 Task: Add an event with the title Casual Coffee Meeting with Potential Investor, date '2024/03/22', time 9:15 AM to 11:15 AM, logged in from the account softage.10@softage.netand send the event invitation to softage.9@softage.net and softage.8@softage.net. Set a reminder for the event 2 hour before
Action: Mouse moved to (102, 126)
Screenshot: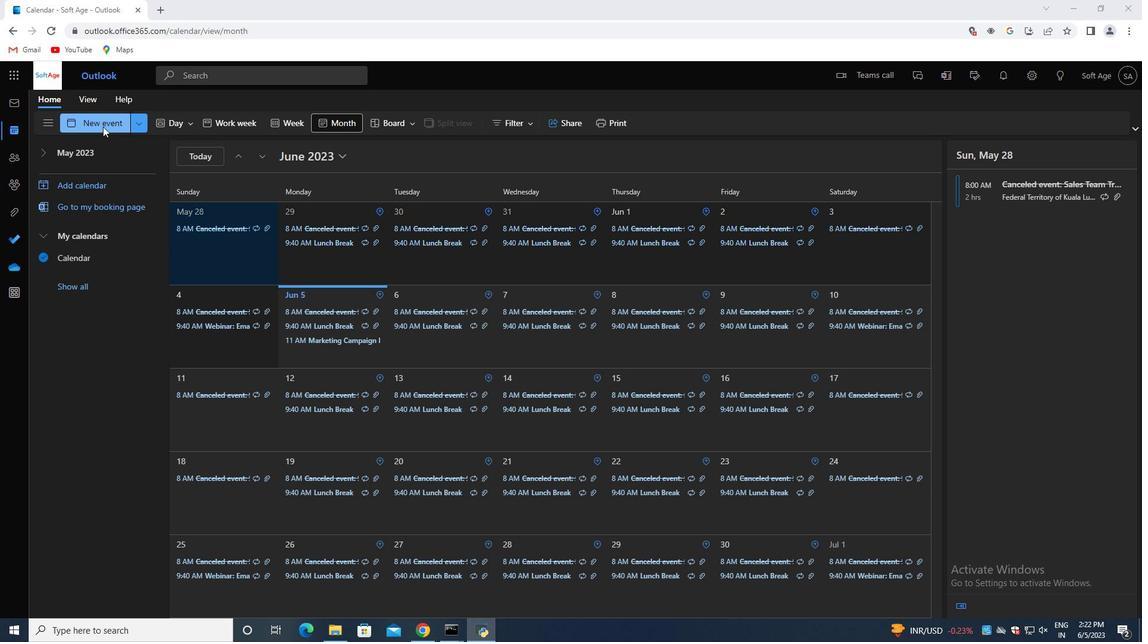 
Action: Mouse pressed left at (102, 126)
Screenshot: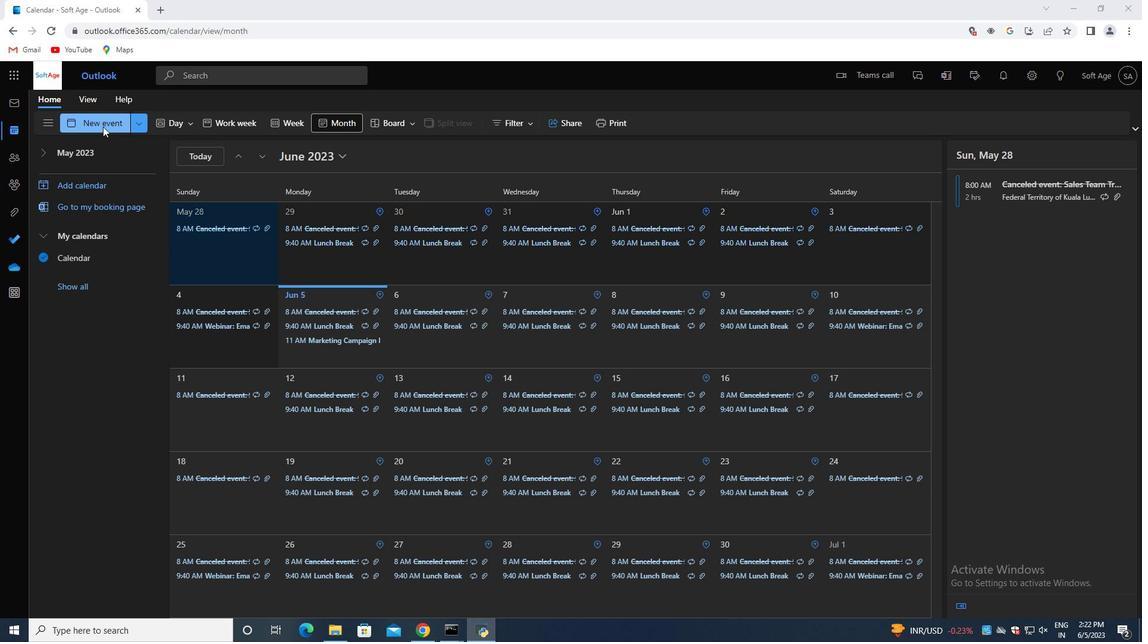 
Action: Mouse moved to (333, 200)
Screenshot: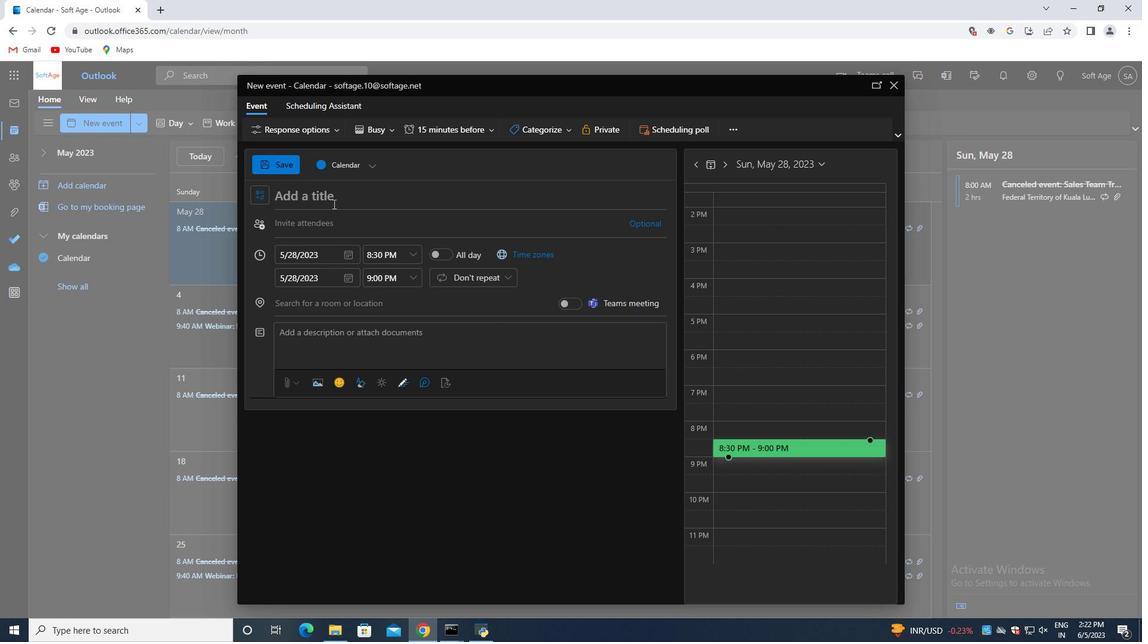 
Action: Mouse pressed left at (333, 200)
Screenshot: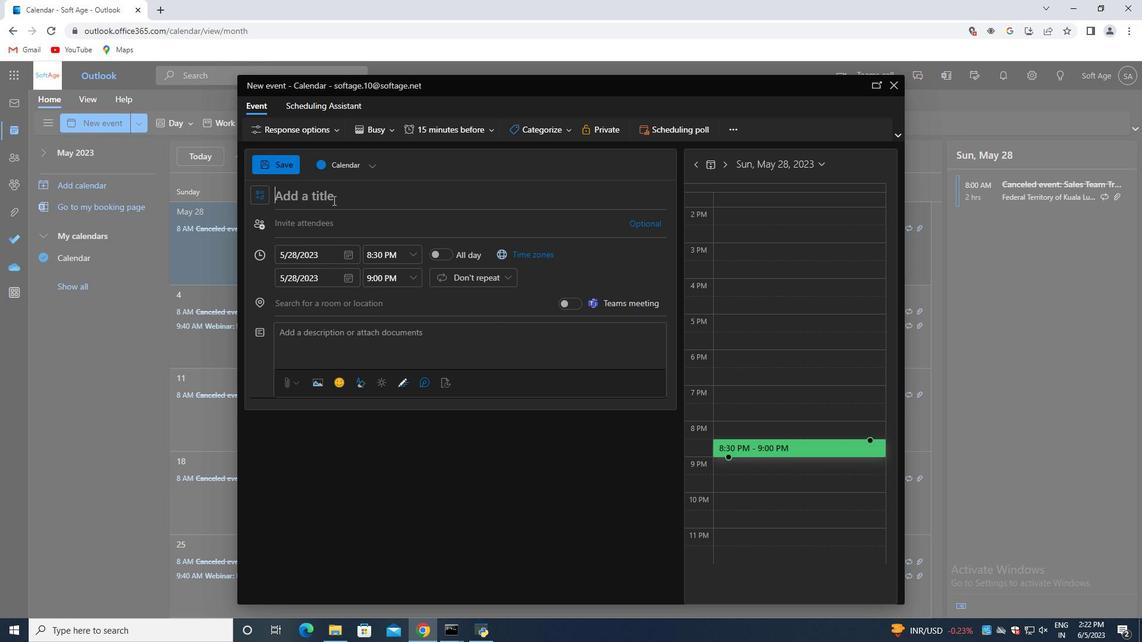 
Action: Mouse moved to (329, 198)
Screenshot: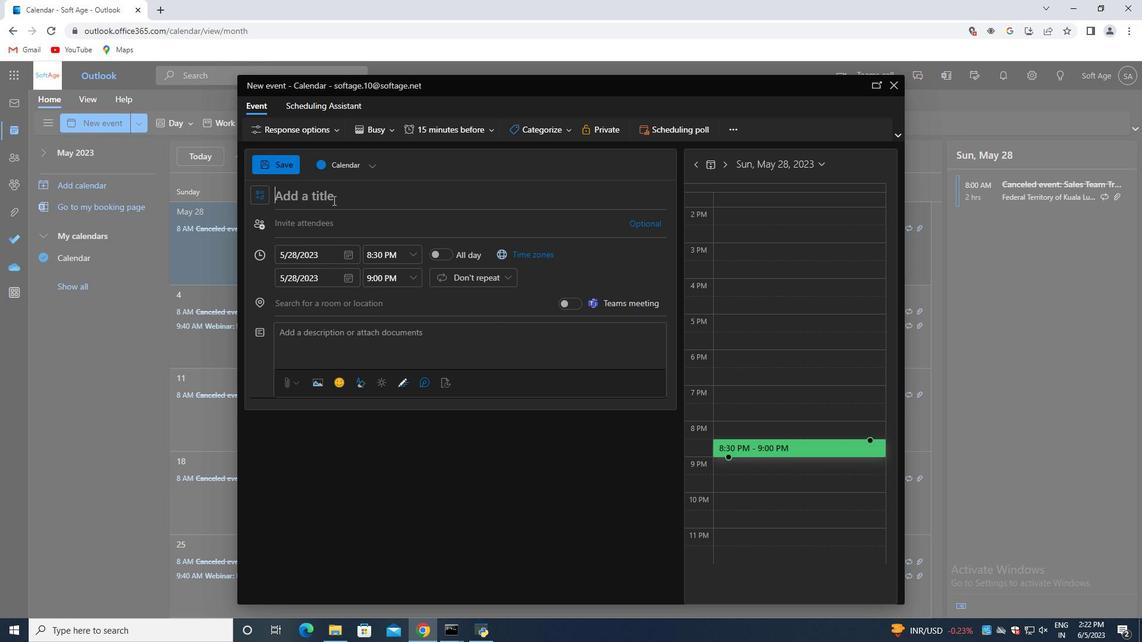 
Action: Key pressed <Key.shift>Casual<Key.space><Key.shift>Coffee<Key.space><Key.shift>Meeting<Key.space>with<Key.space><Key.shift>Potential<Key.space><Key.shift>Investor
Screenshot: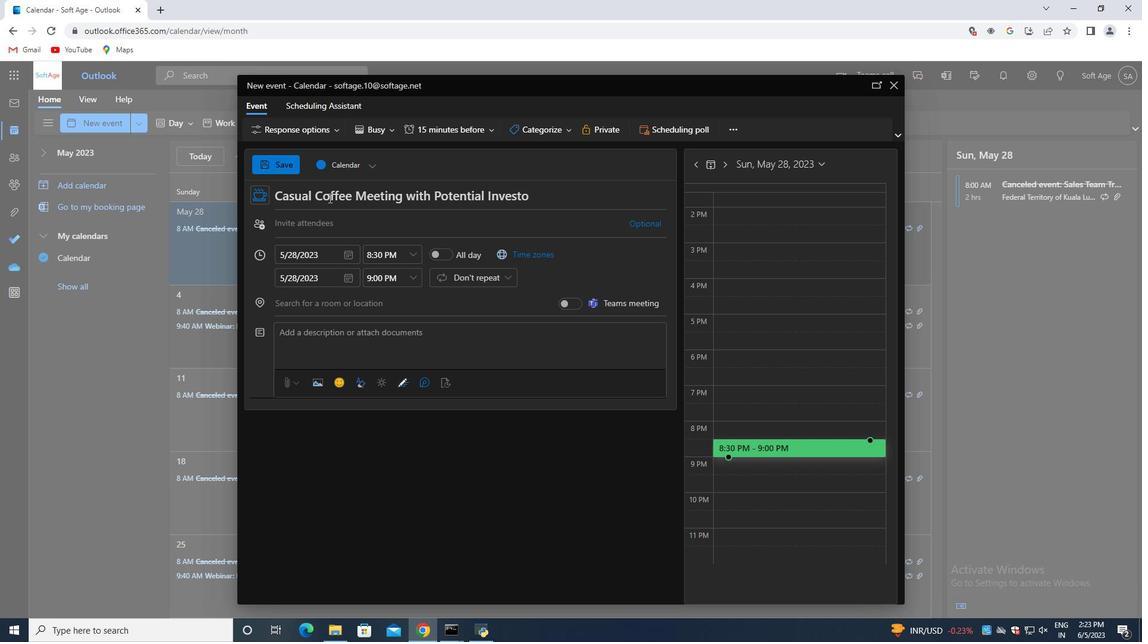 
Action: Mouse moved to (346, 254)
Screenshot: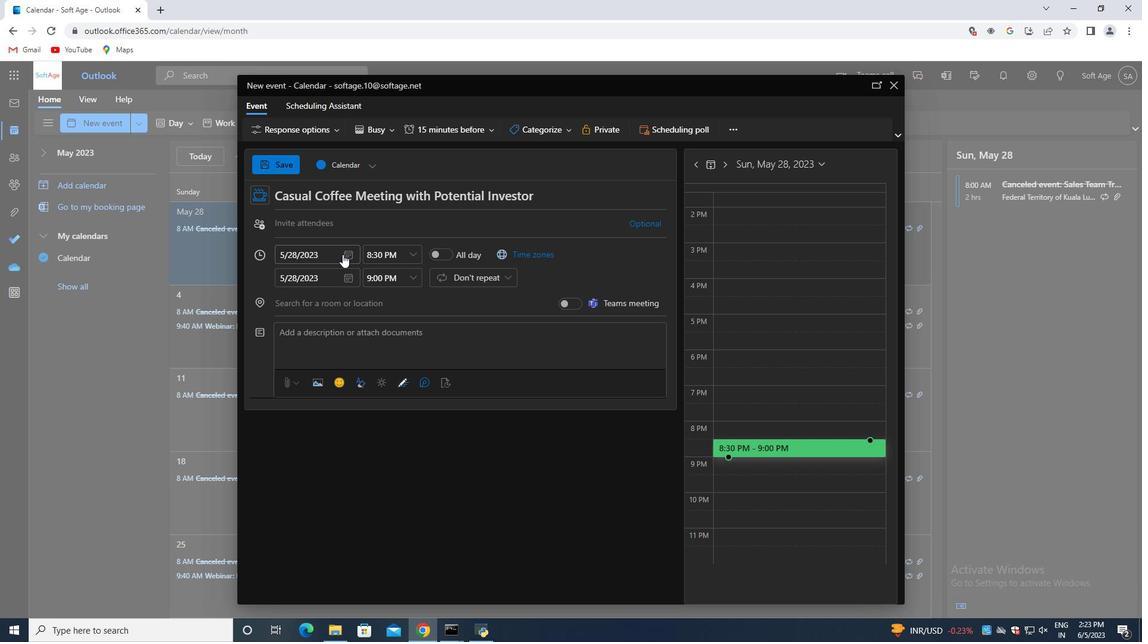 
Action: Mouse pressed left at (346, 254)
Screenshot: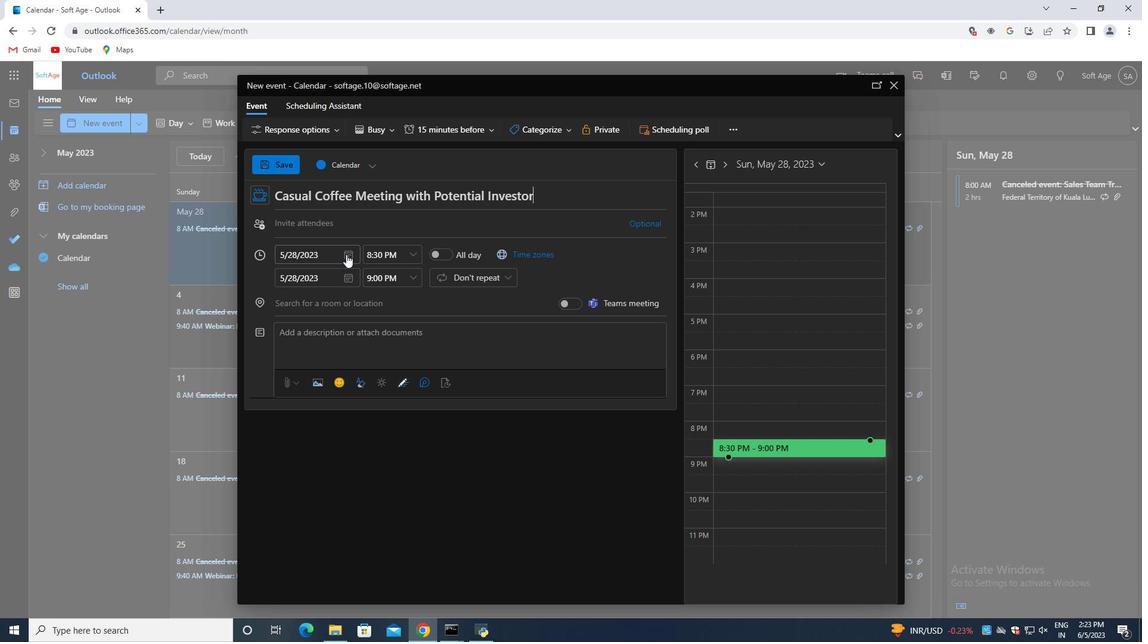 
Action: Mouse moved to (390, 279)
Screenshot: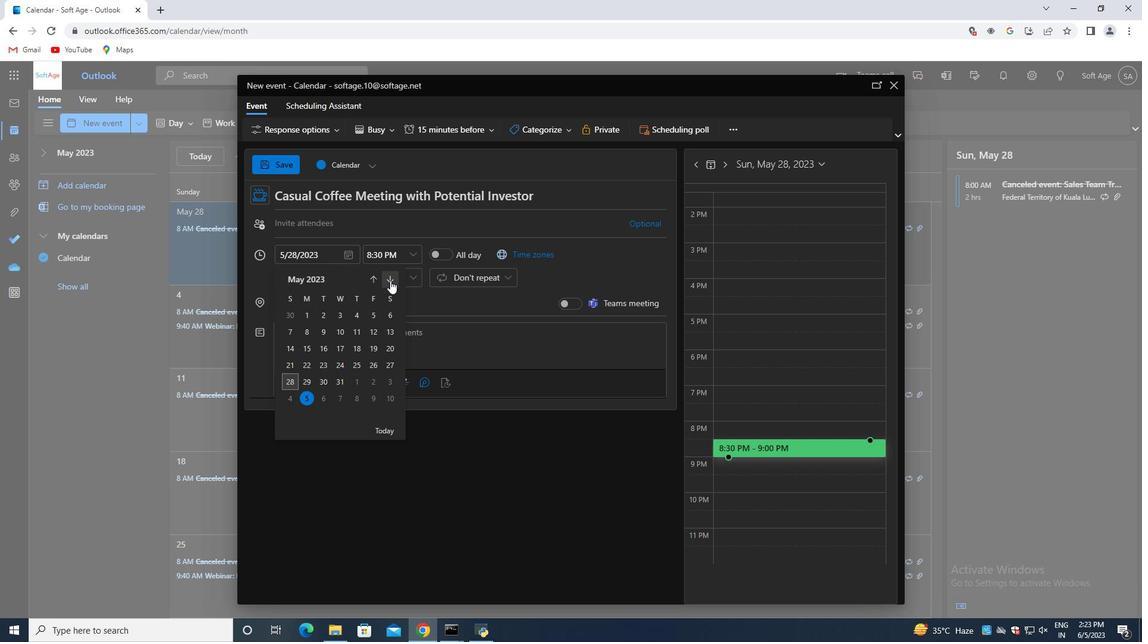 
Action: Mouse pressed left at (390, 279)
Screenshot: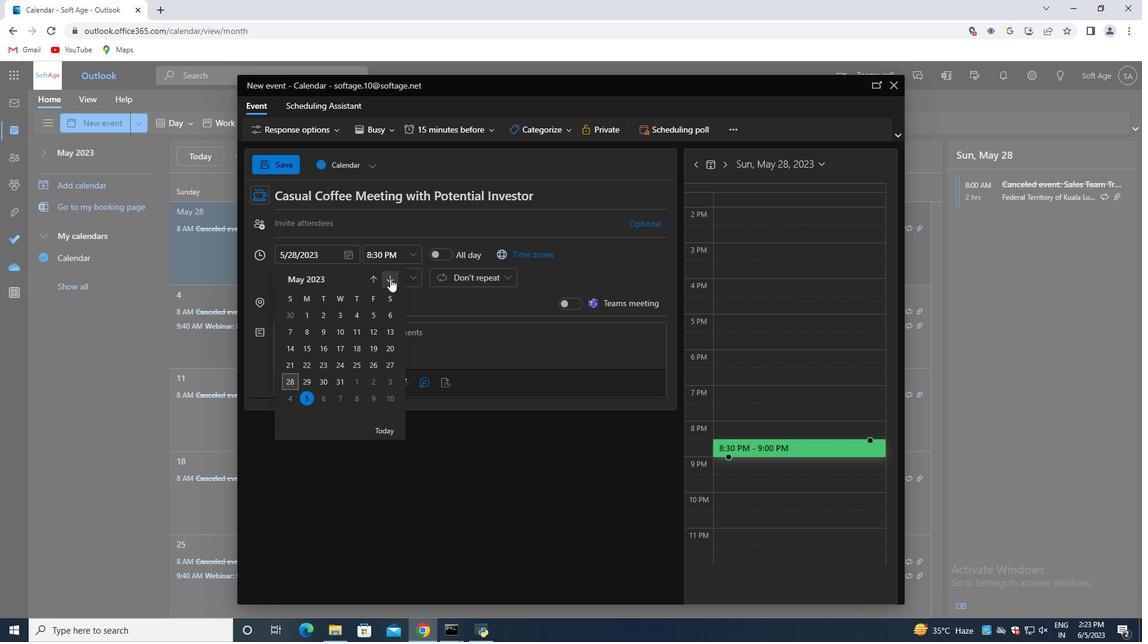 
Action: Mouse pressed left at (390, 279)
Screenshot: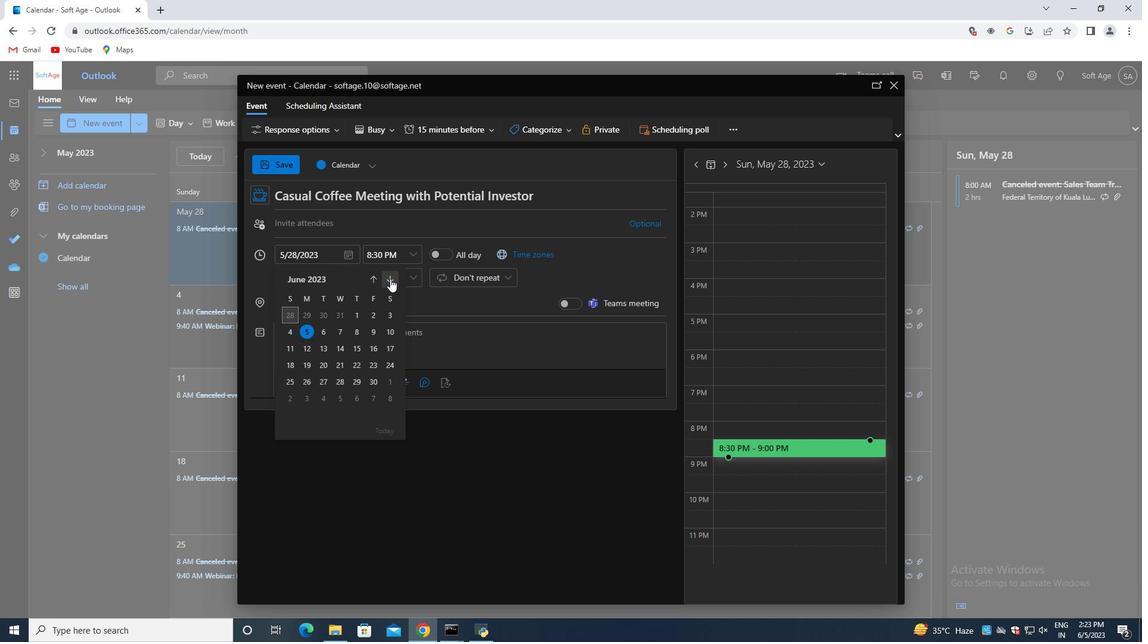 
Action: Mouse pressed left at (390, 279)
Screenshot: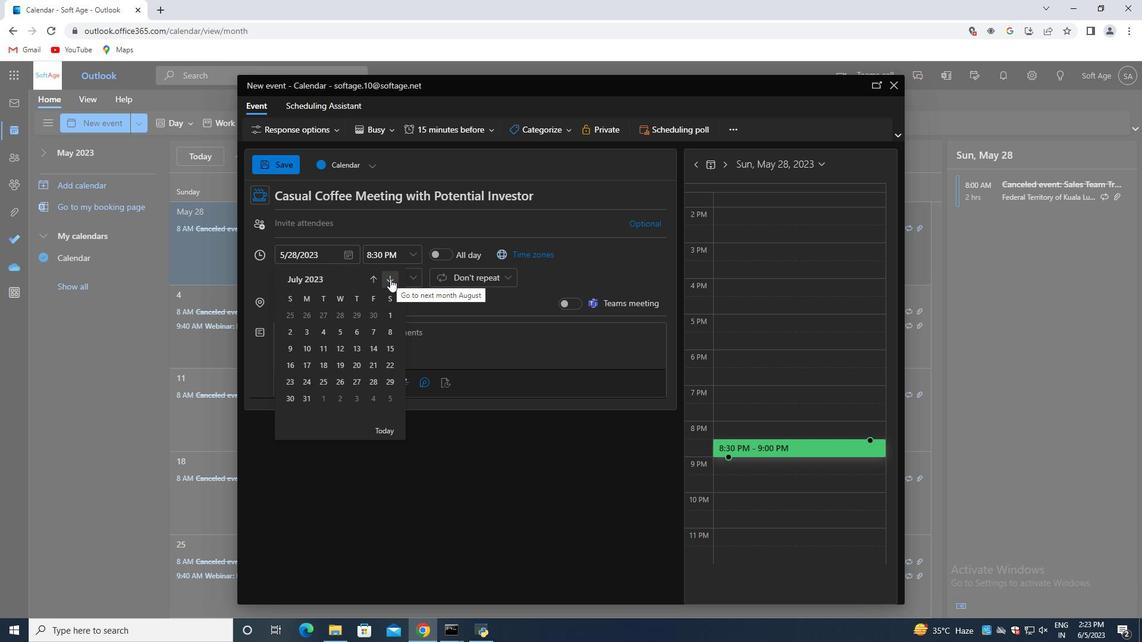 
Action: Mouse pressed left at (390, 279)
Screenshot: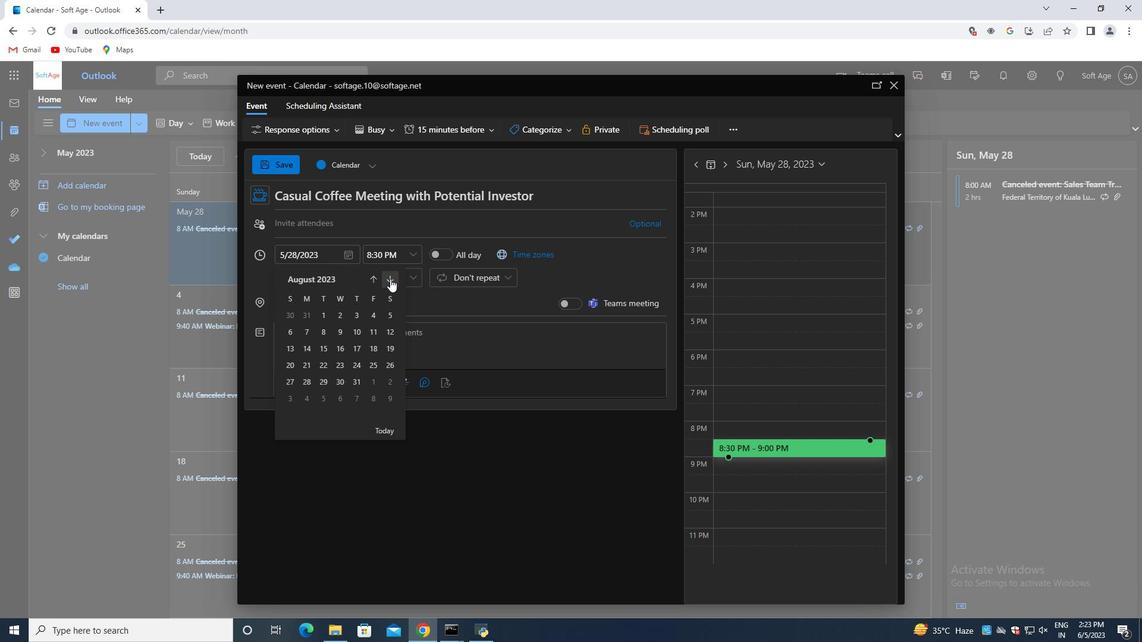 
Action: Mouse pressed left at (390, 279)
Screenshot: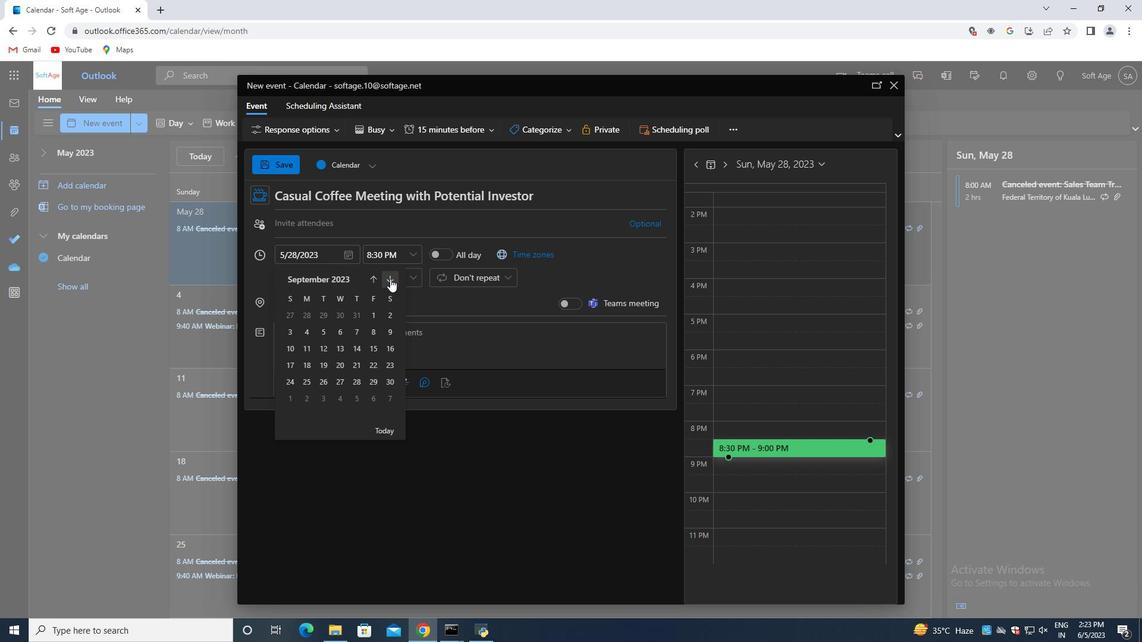 
Action: Mouse pressed left at (390, 279)
Screenshot: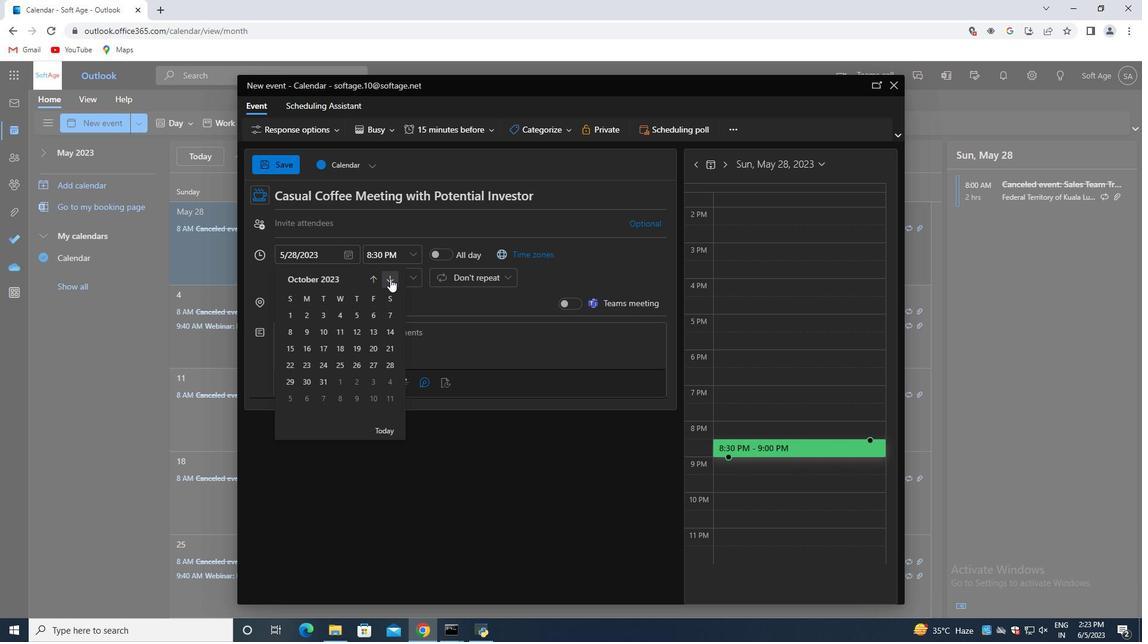 
Action: Mouse pressed left at (390, 279)
Screenshot: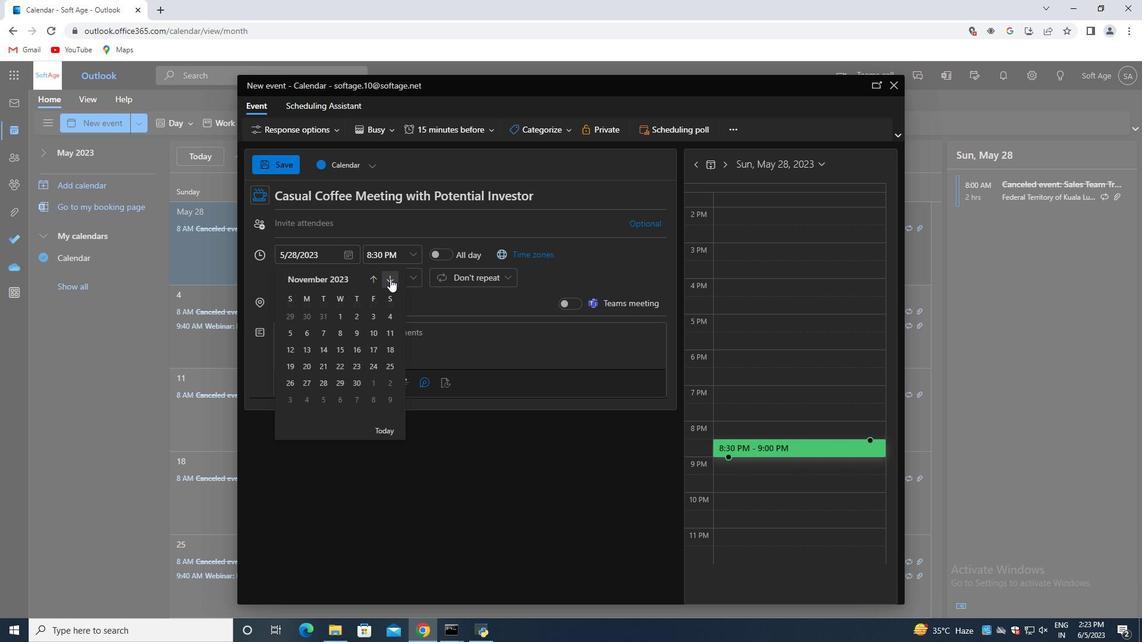 
Action: Mouse pressed left at (390, 279)
Screenshot: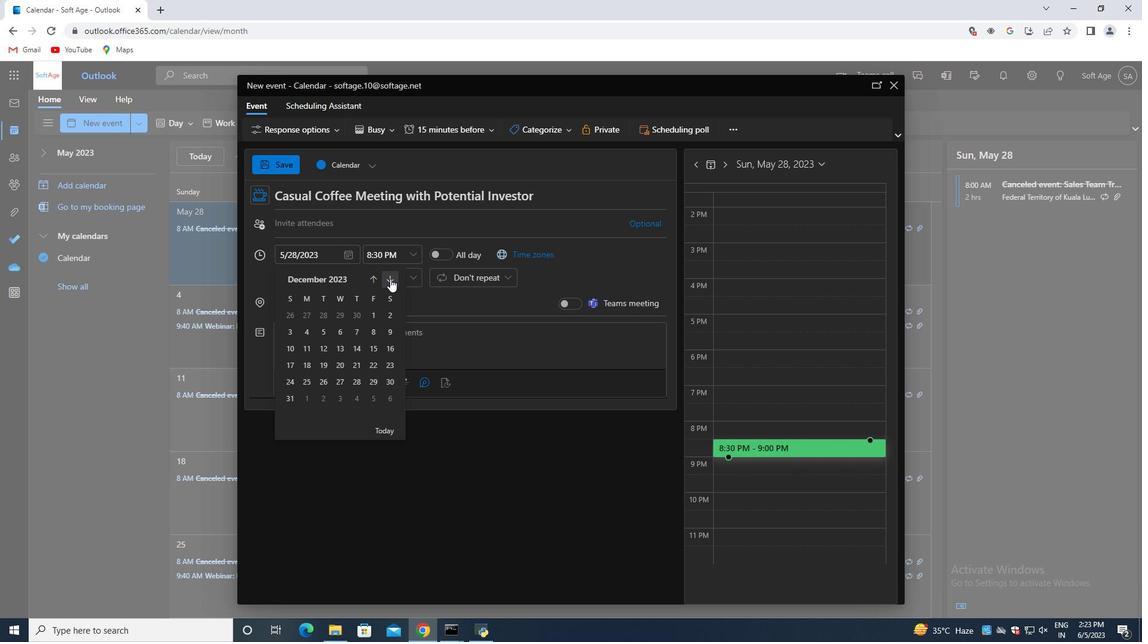 
Action: Mouse pressed left at (390, 279)
Screenshot: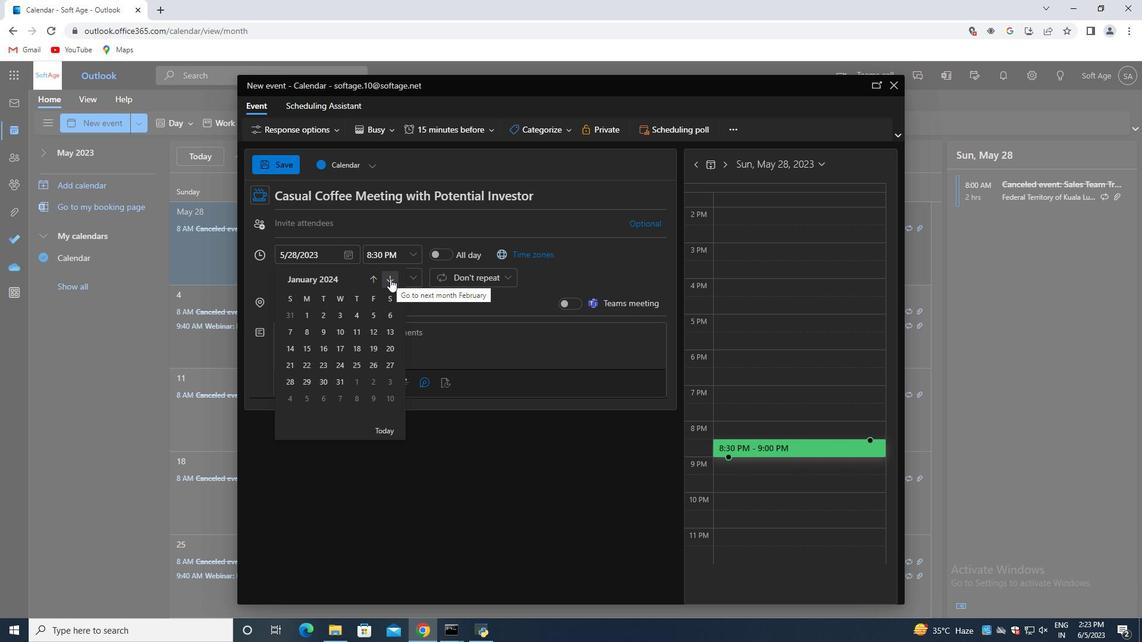 
Action: Mouse pressed left at (390, 279)
Screenshot: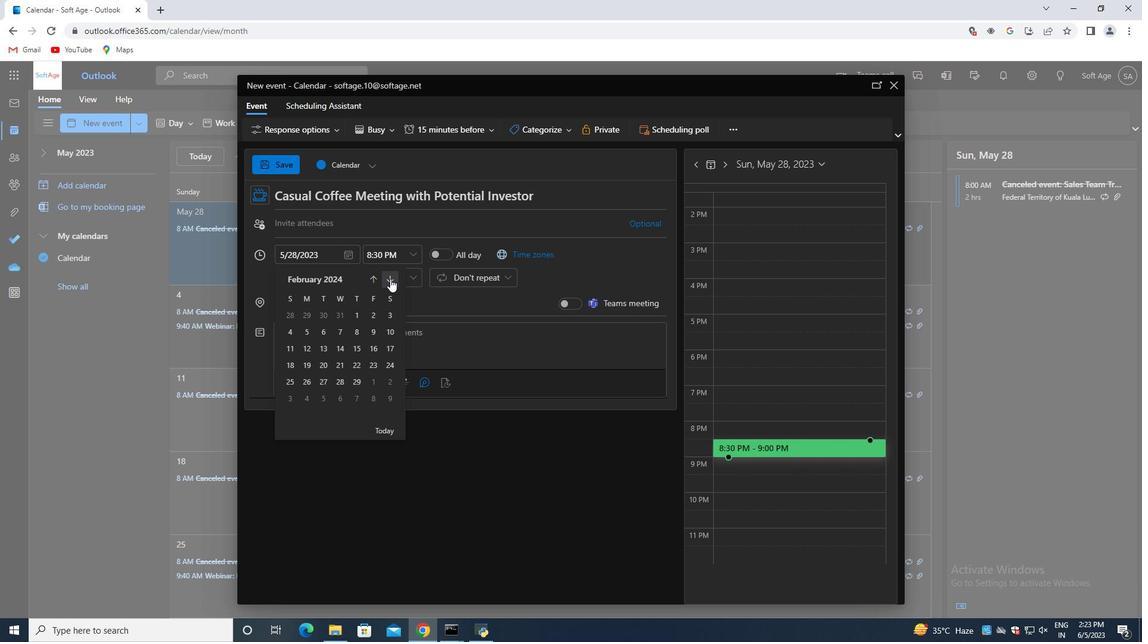 
Action: Mouse moved to (379, 366)
Screenshot: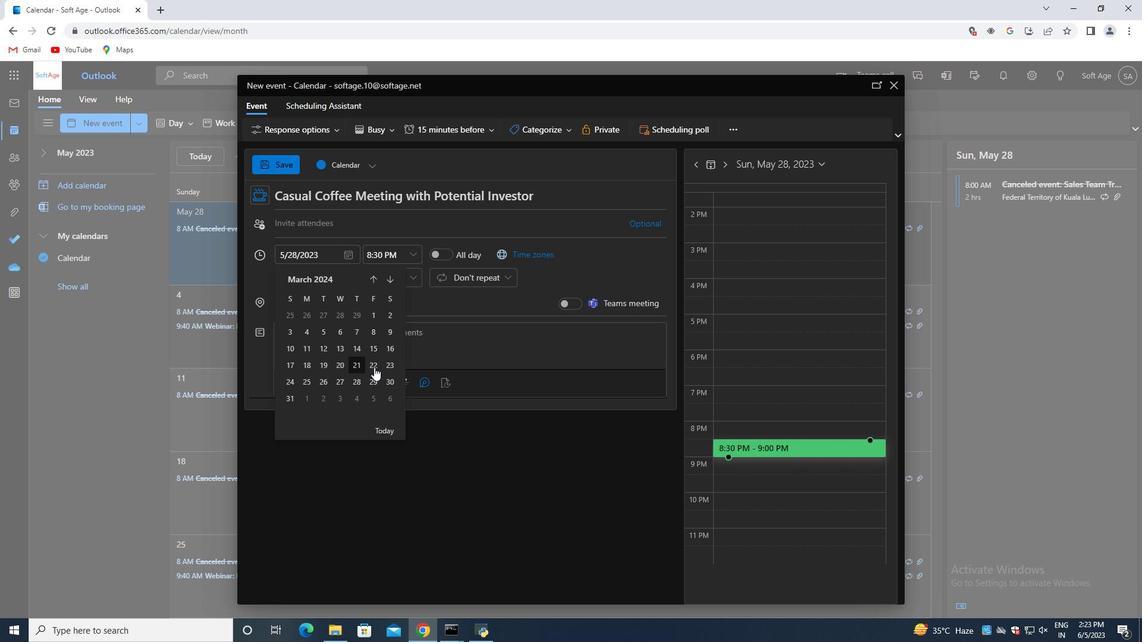 
Action: Mouse pressed left at (379, 366)
Screenshot: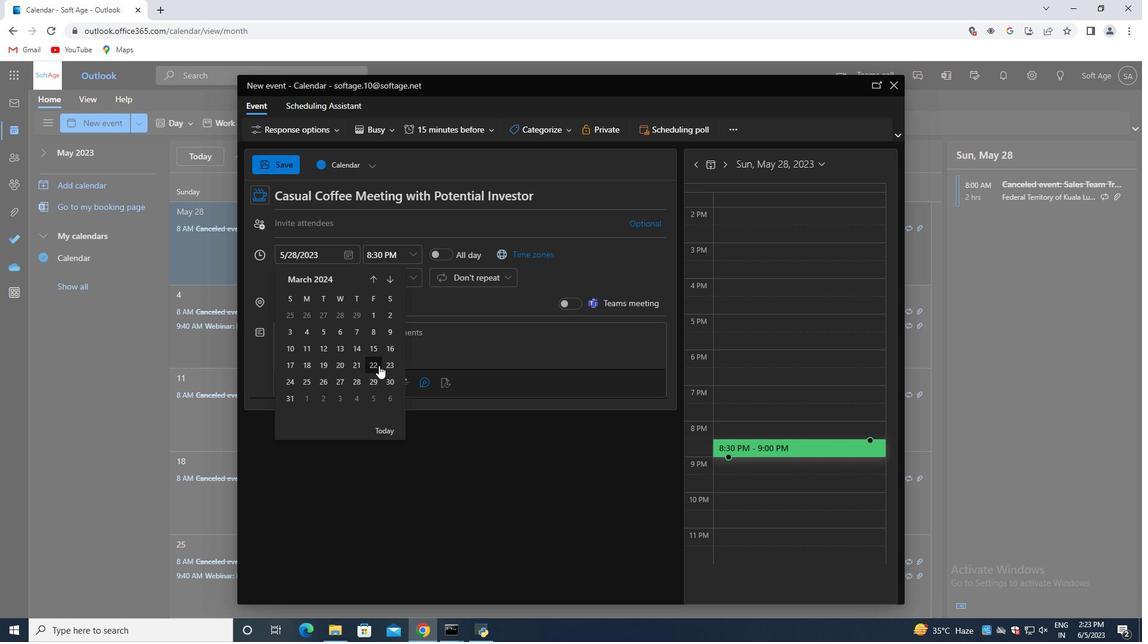 
Action: Mouse moved to (413, 257)
Screenshot: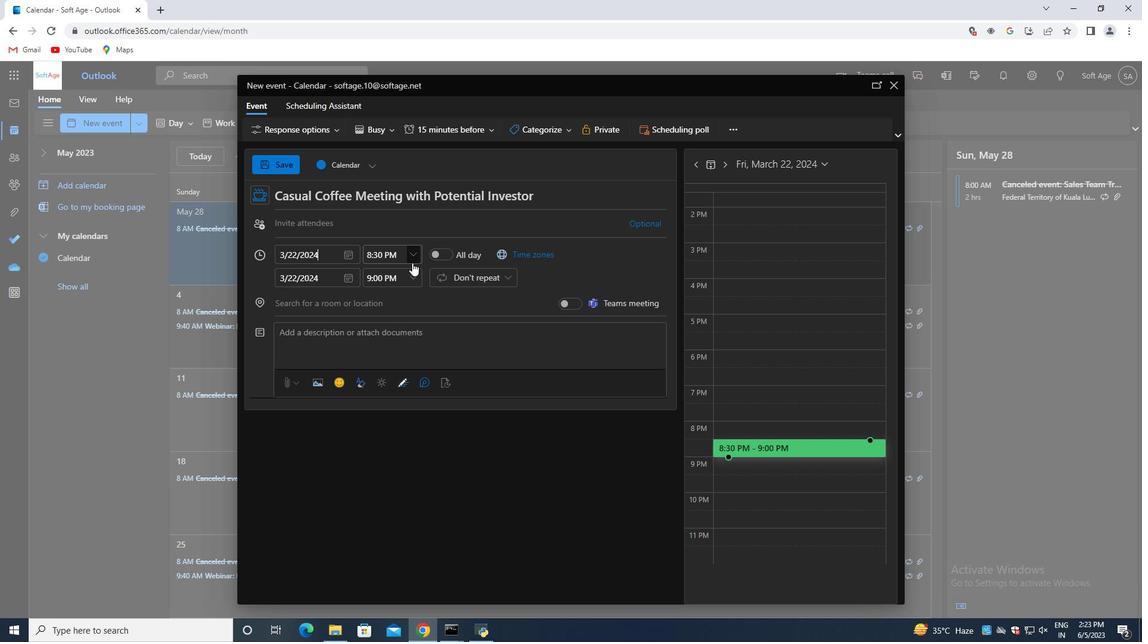 
Action: Mouse pressed left at (413, 257)
Screenshot: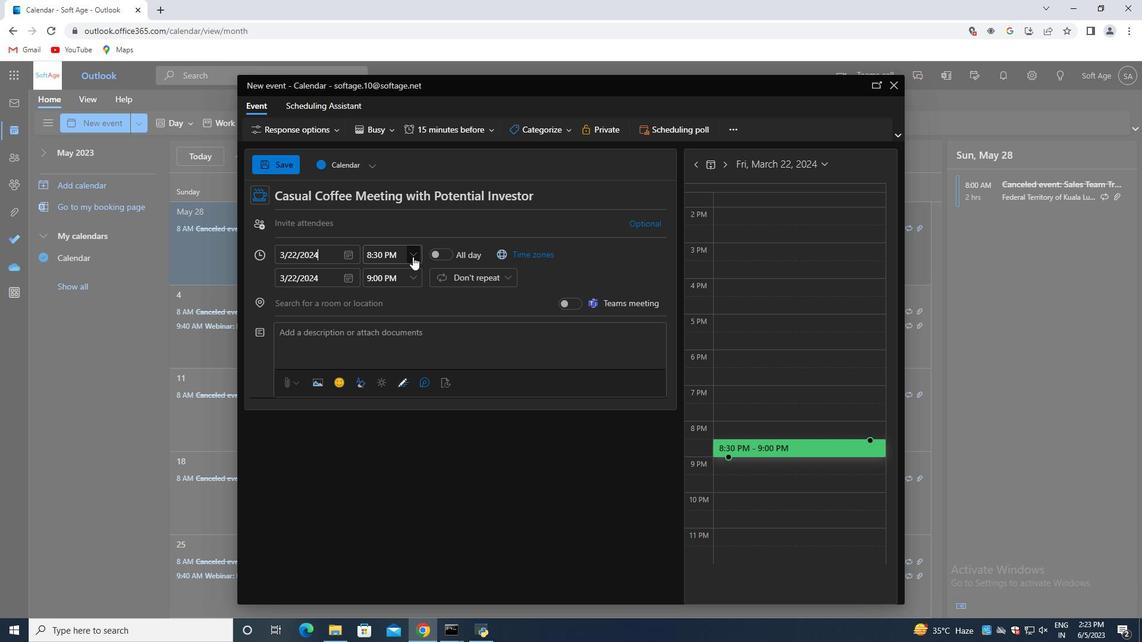 
Action: Key pressed <Key.backspace>9<Key.shift_r><Key.shift_r><Key.shift_r><Key.shift_r><Key.shift_r><Key.shift_r><Key.shift_r><Key.shift_r><Key.shift_r><Key.shift_r><Key.shift_r><Key.shift_r>:15<Key.space><Key.shift>A<Key.shift_r><Key.shift_r>M<Key.enter>
Screenshot: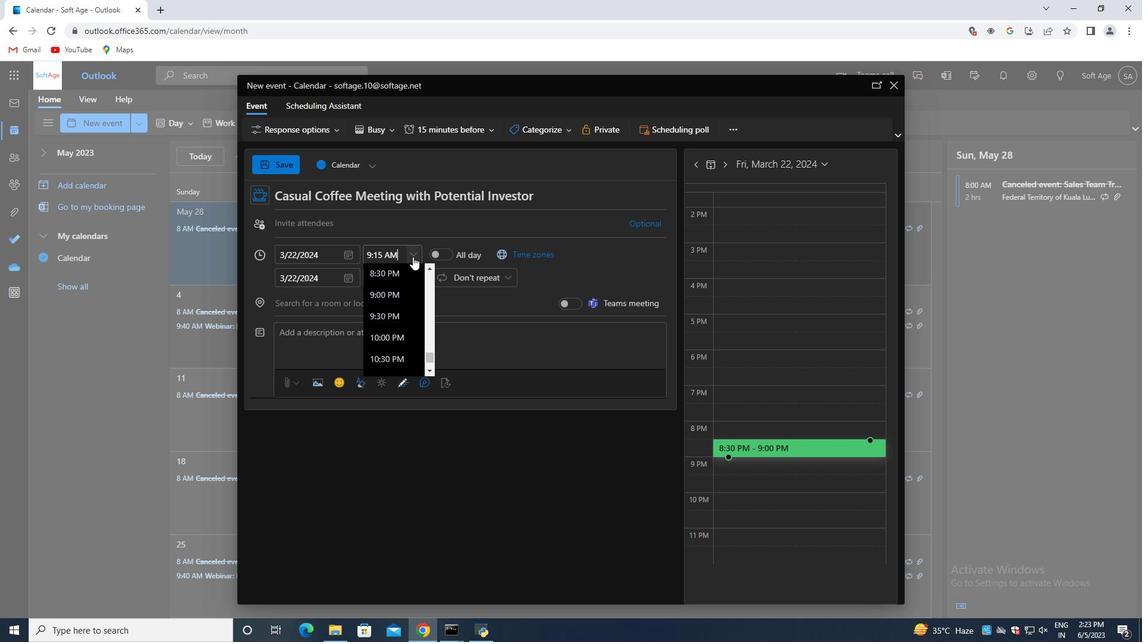 
Action: Mouse moved to (418, 274)
Screenshot: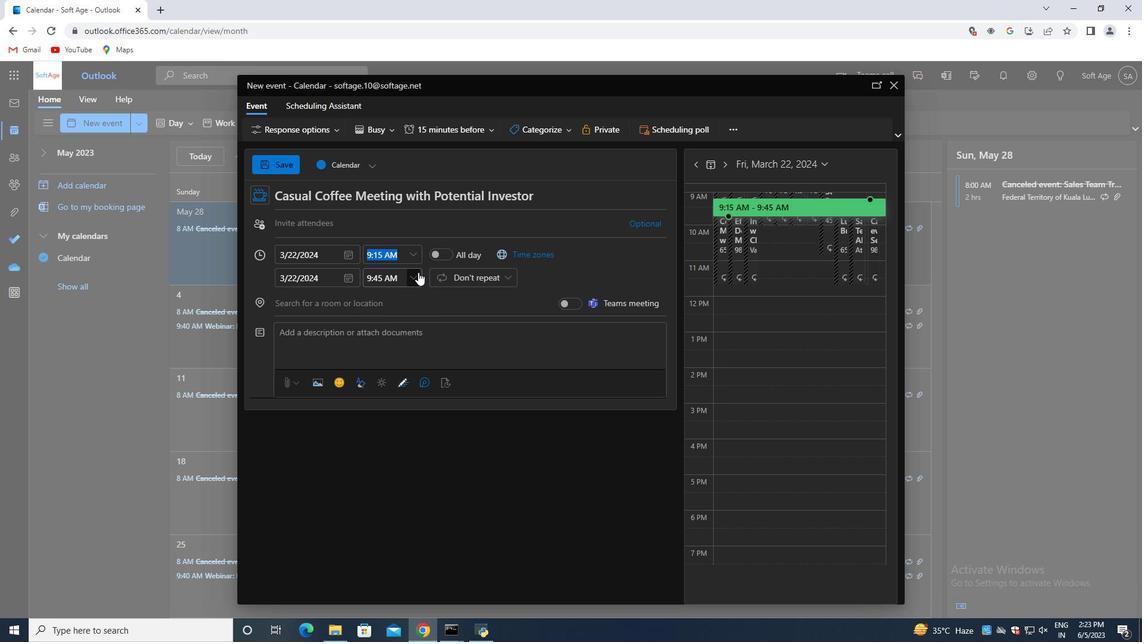 
Action: Mouse pressed left at (418, 274)
Screenshot: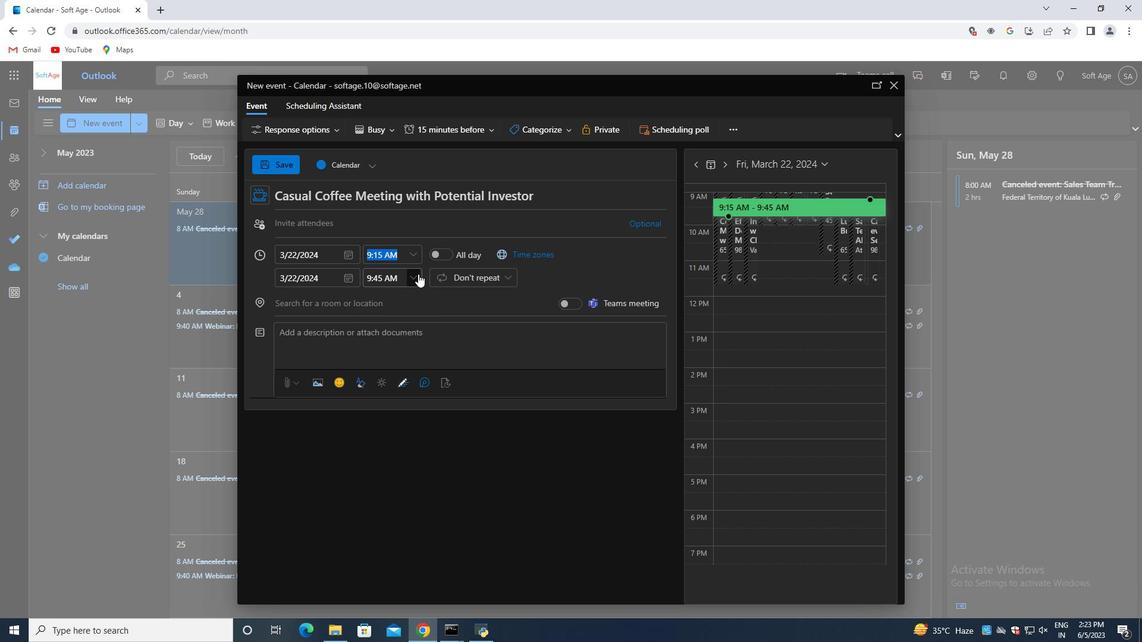 
Action: Mouse moved to (402, 355)
Screenshot: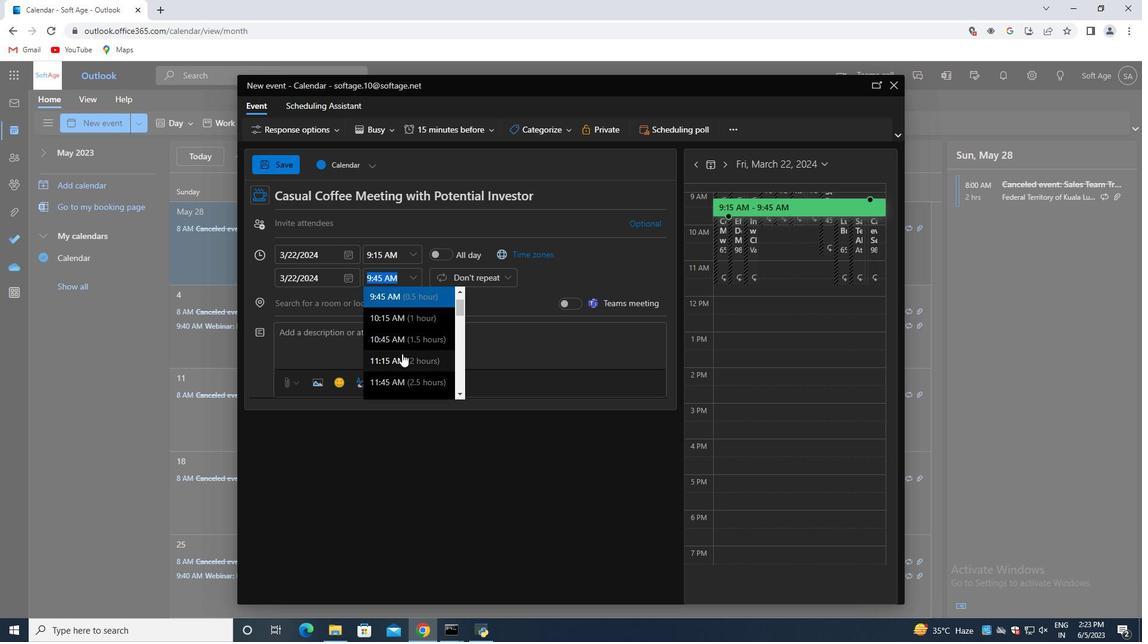 
Action: Mouse pressed left at (402, 355)
Screenshot: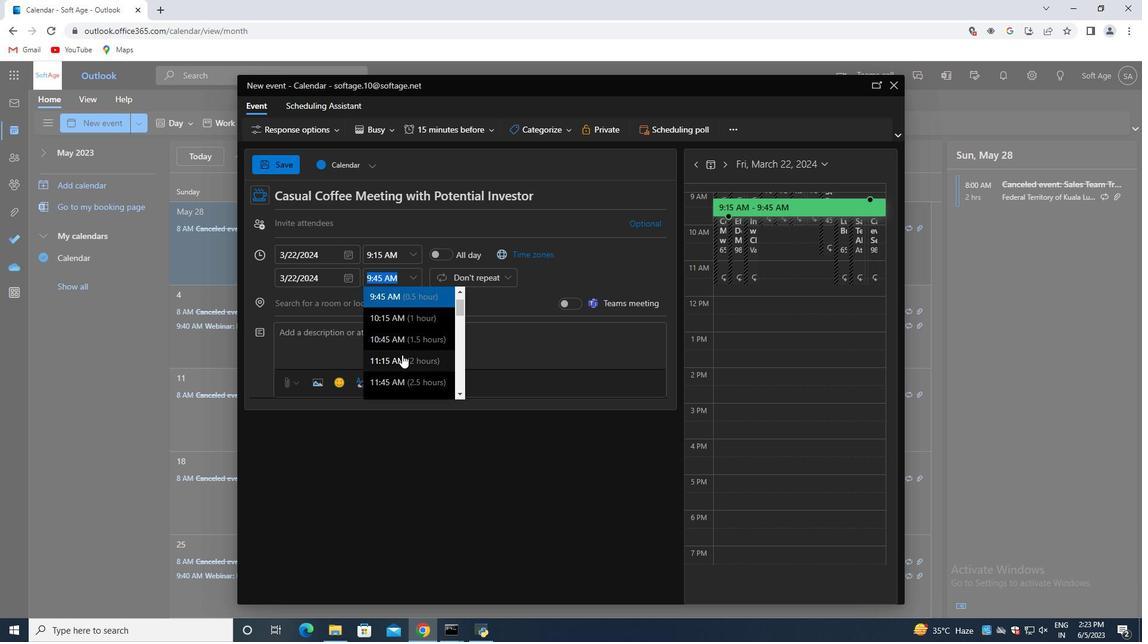 
Action: Mouse moved to (311, 225)
Screenshot: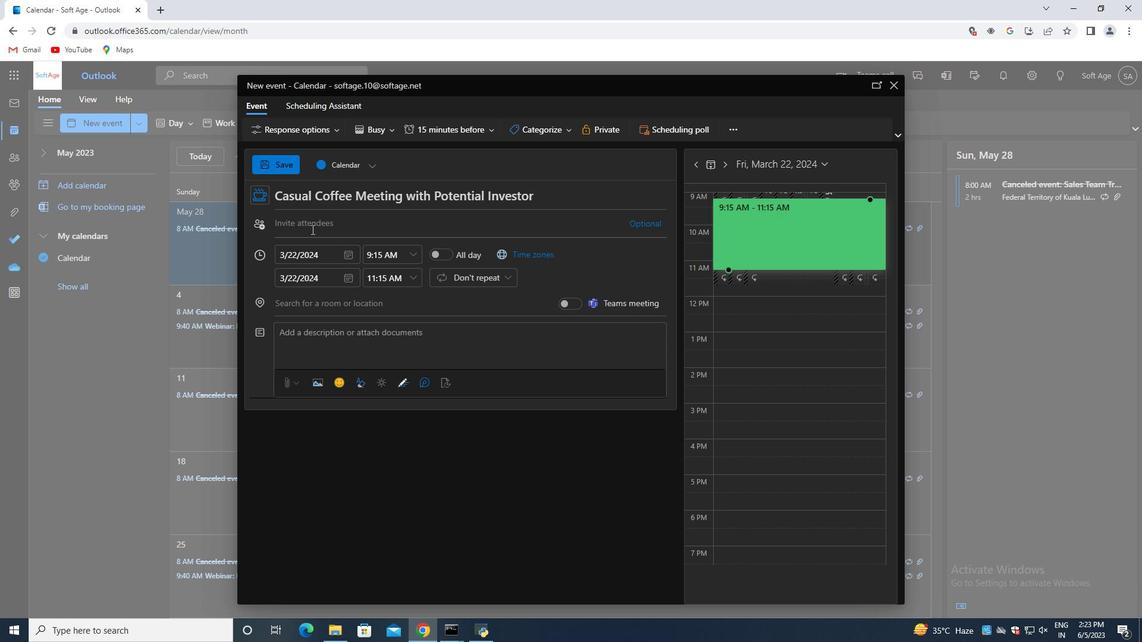 
Action: Mouse pressed left at (311, 225)
Screenshot: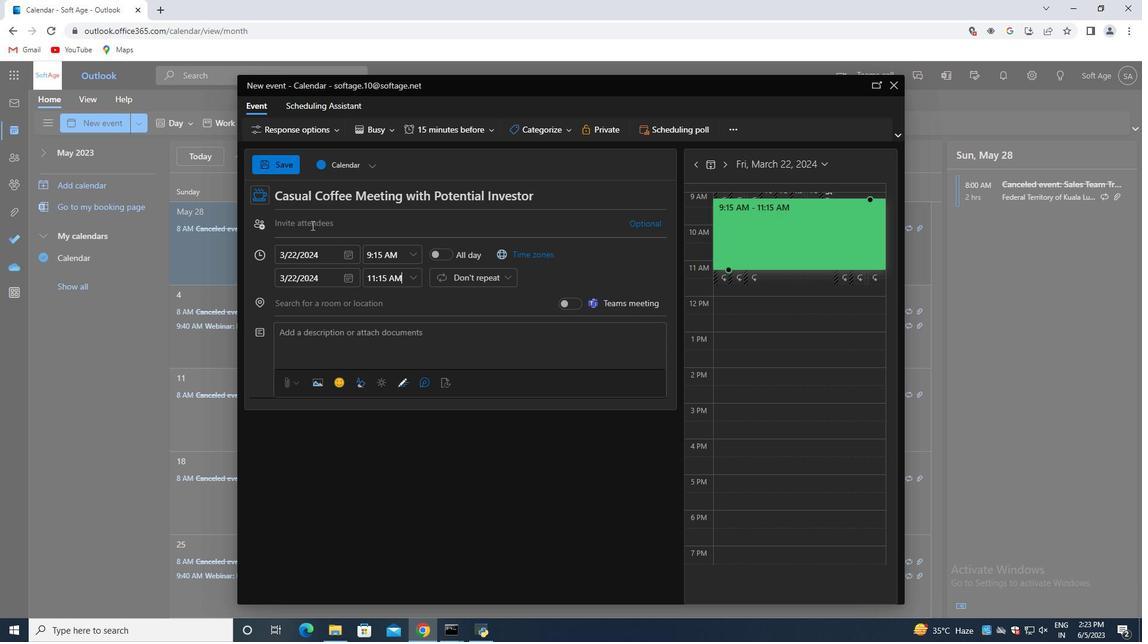 
Action: Key pressed softage.9<Key.shift>@softage.net<Key.enter>softage.8<Key.shift>@softage.net<Key.enter>
Screenshot: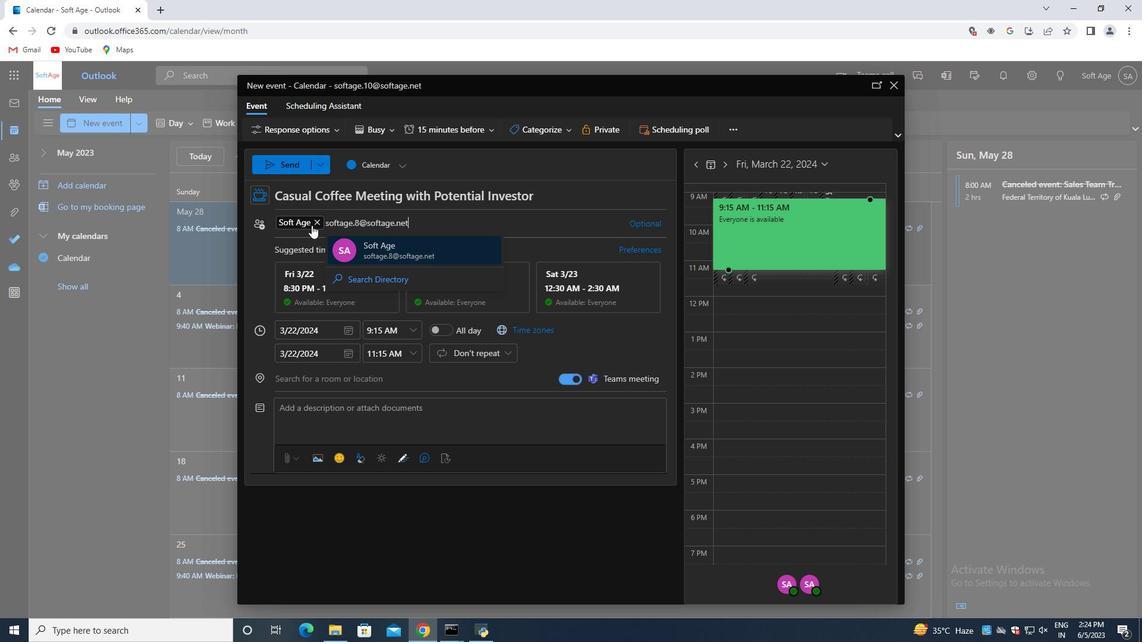 
Action: Mouse moved to (451, 119)
Screenshot: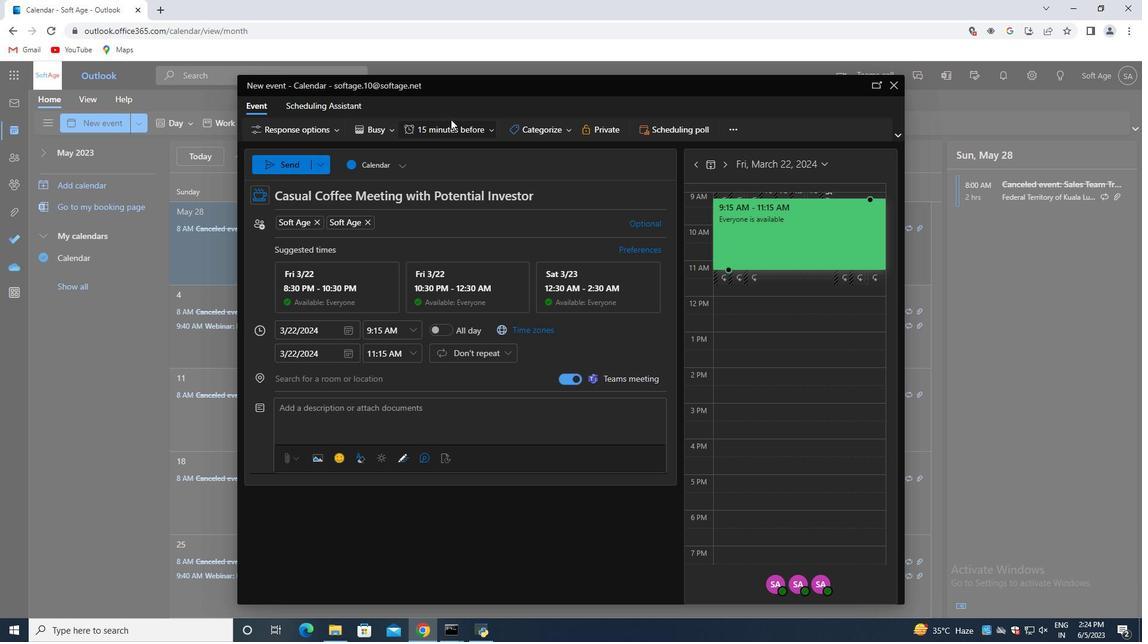 
Action: Mouse pressed left at (451, 119)
Screenshot: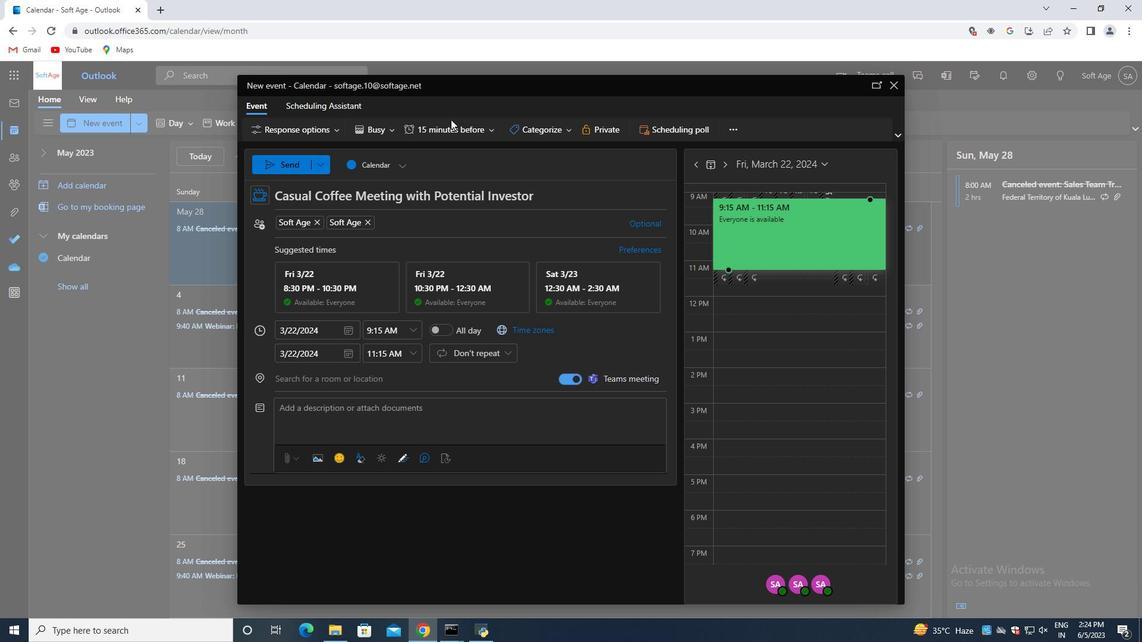 
Action: Mouse moved to (451, 124)
Screenshot: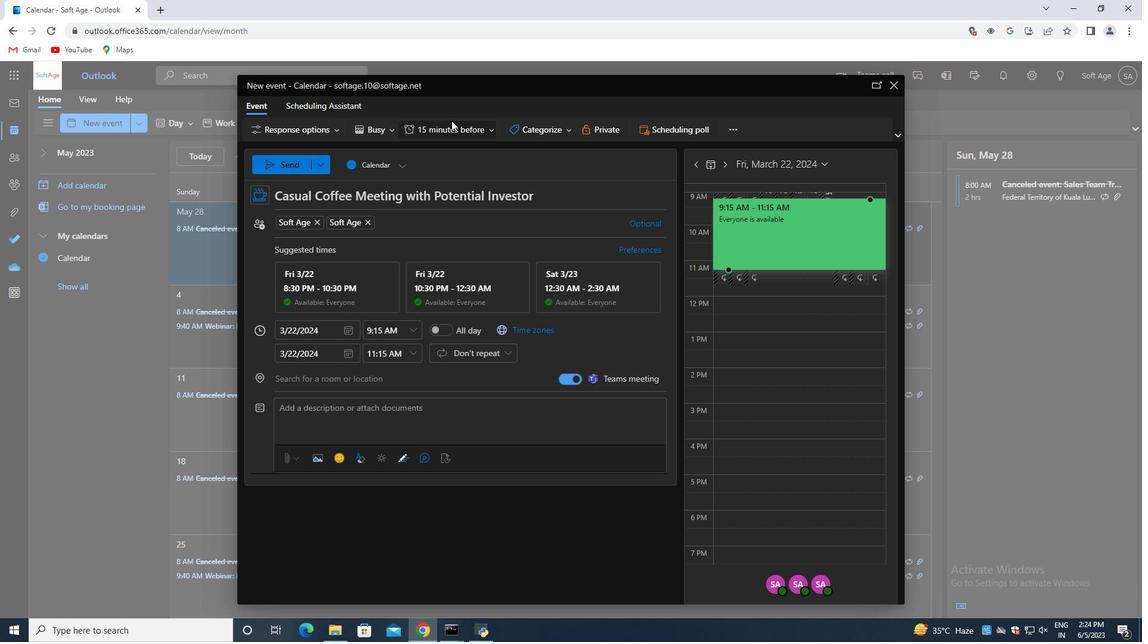 
Action: Mouse pressed left at (451, 124)
Screenshot: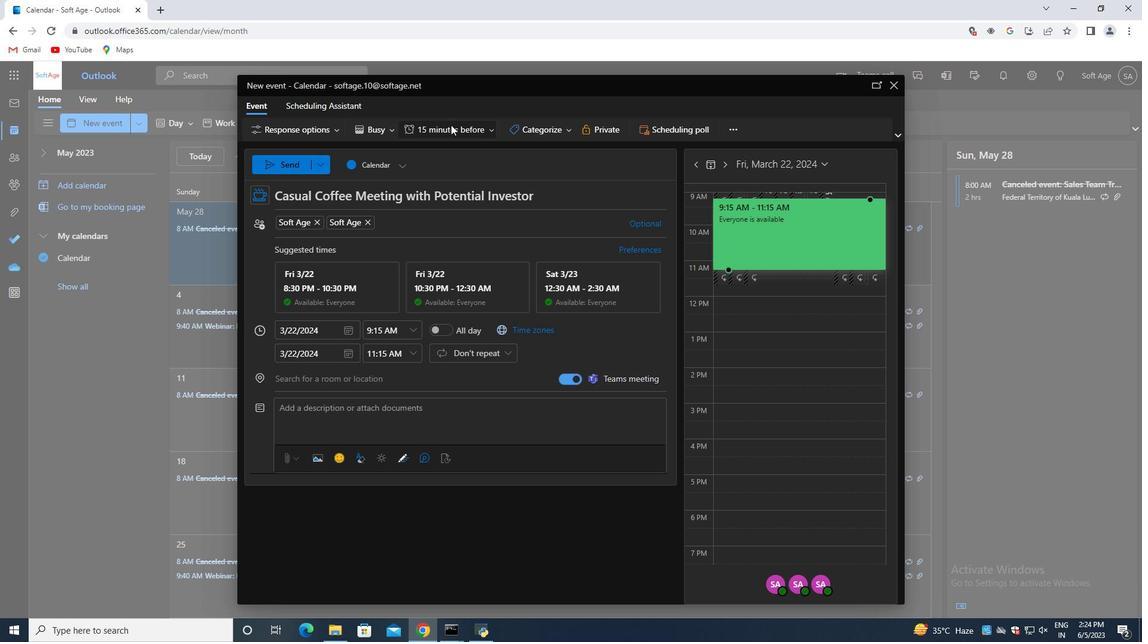 
Action: Mouse moved to (446, 282)
Screenshot: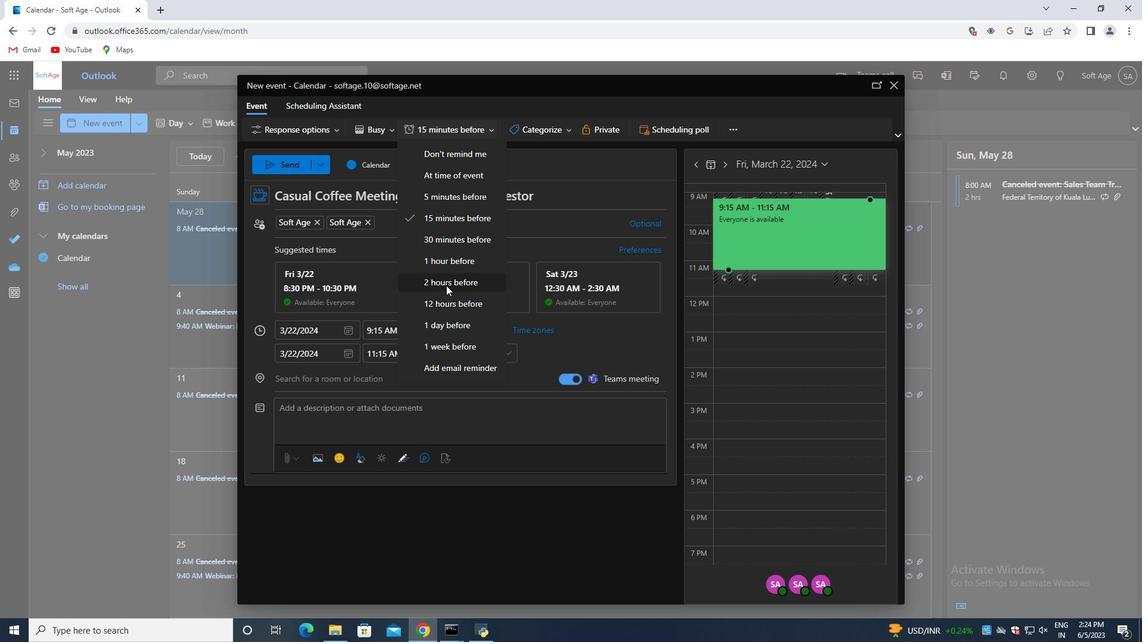 
Action: Mouse pressed left at (446, 282)
Screenshot: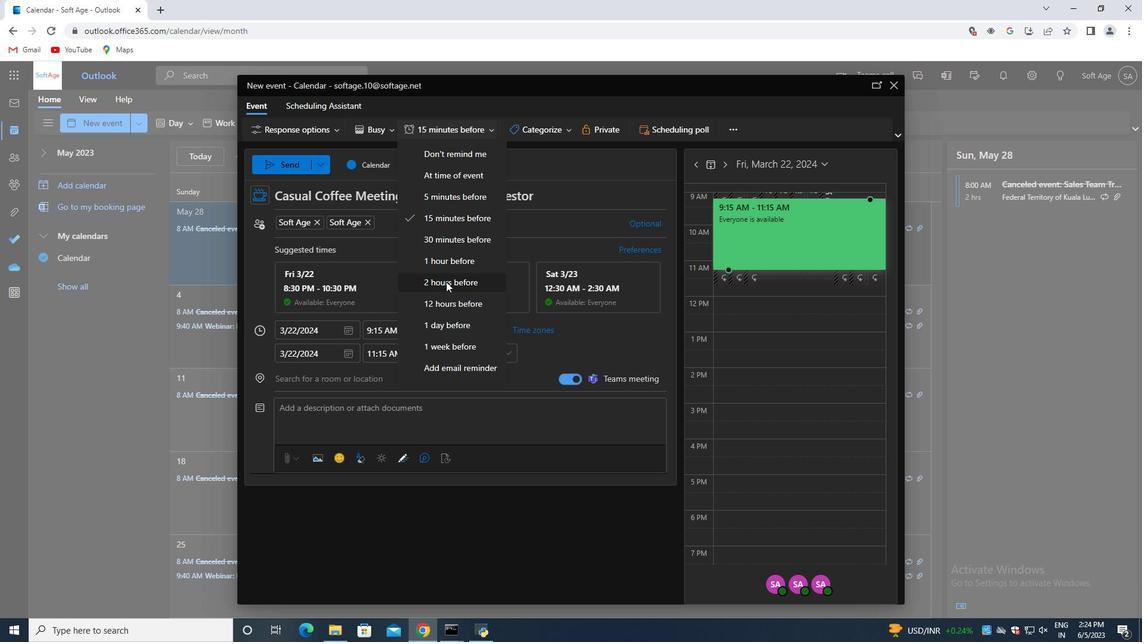 
Action: Mouse moved to (291, 167)
Screenshot: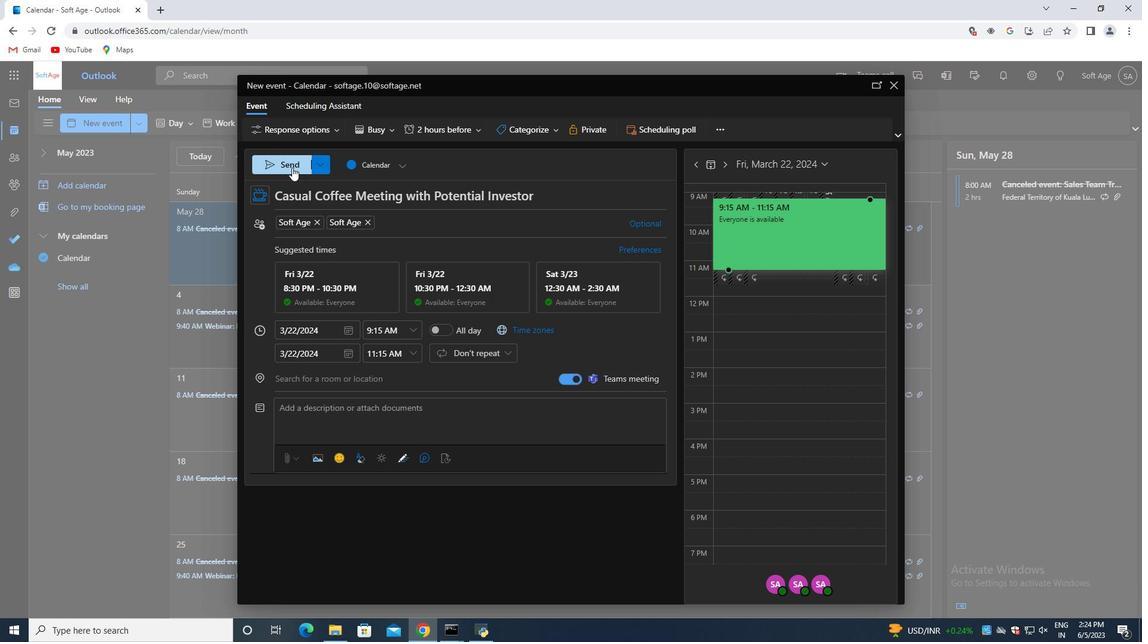 
Action: Mouse pressed left at (291, 167)
Screenshot: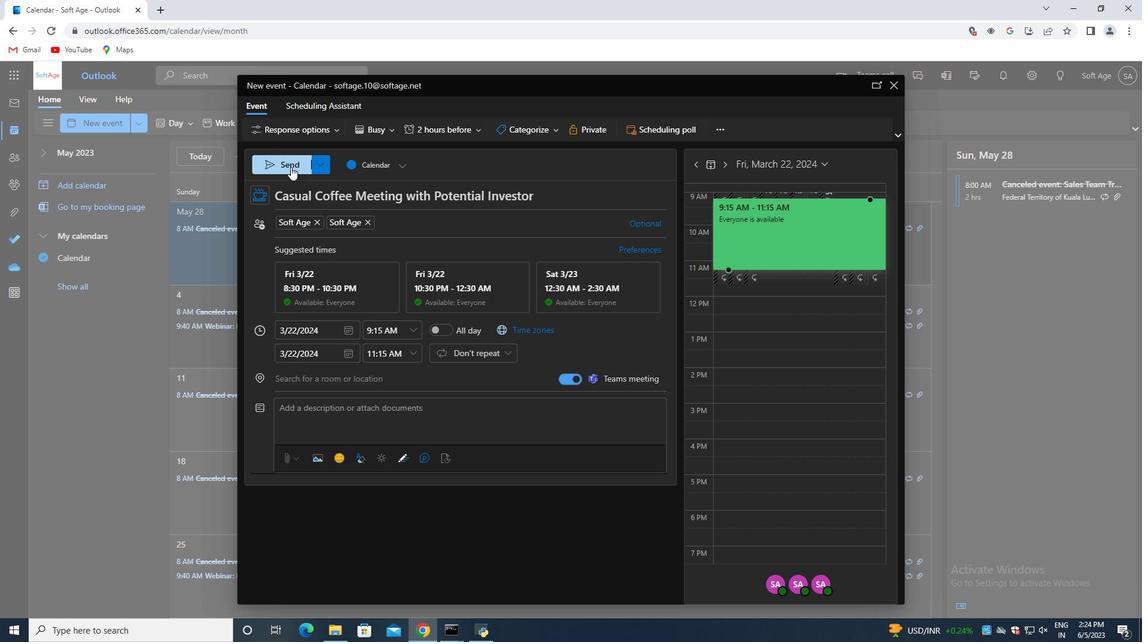 
